 Task: Look for products in the category "Feta" from Mevgal Cheese only.
Action: Mouse moved to (974, 349)
Screenshot: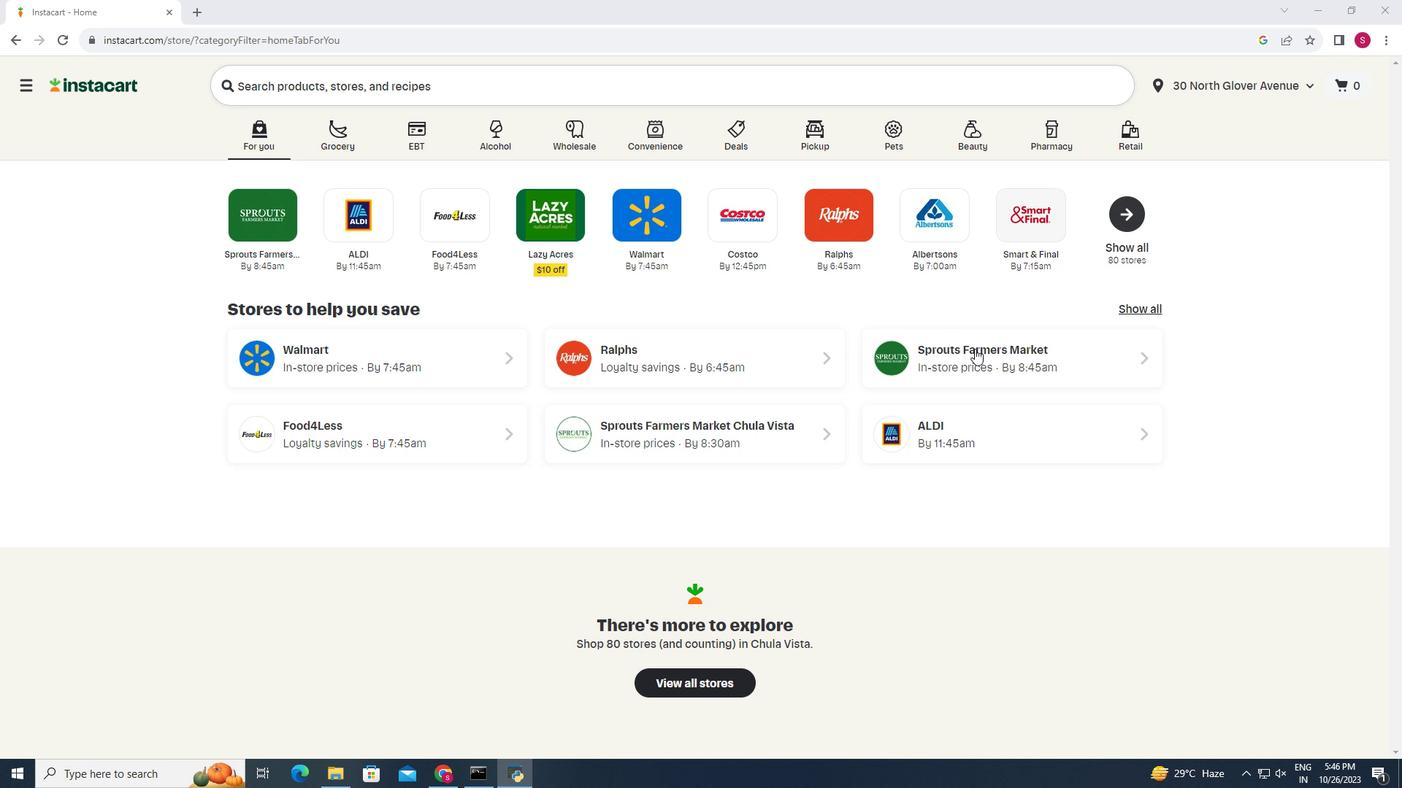 
Action: Mouse pressed left at (974, 349)
Screenshot: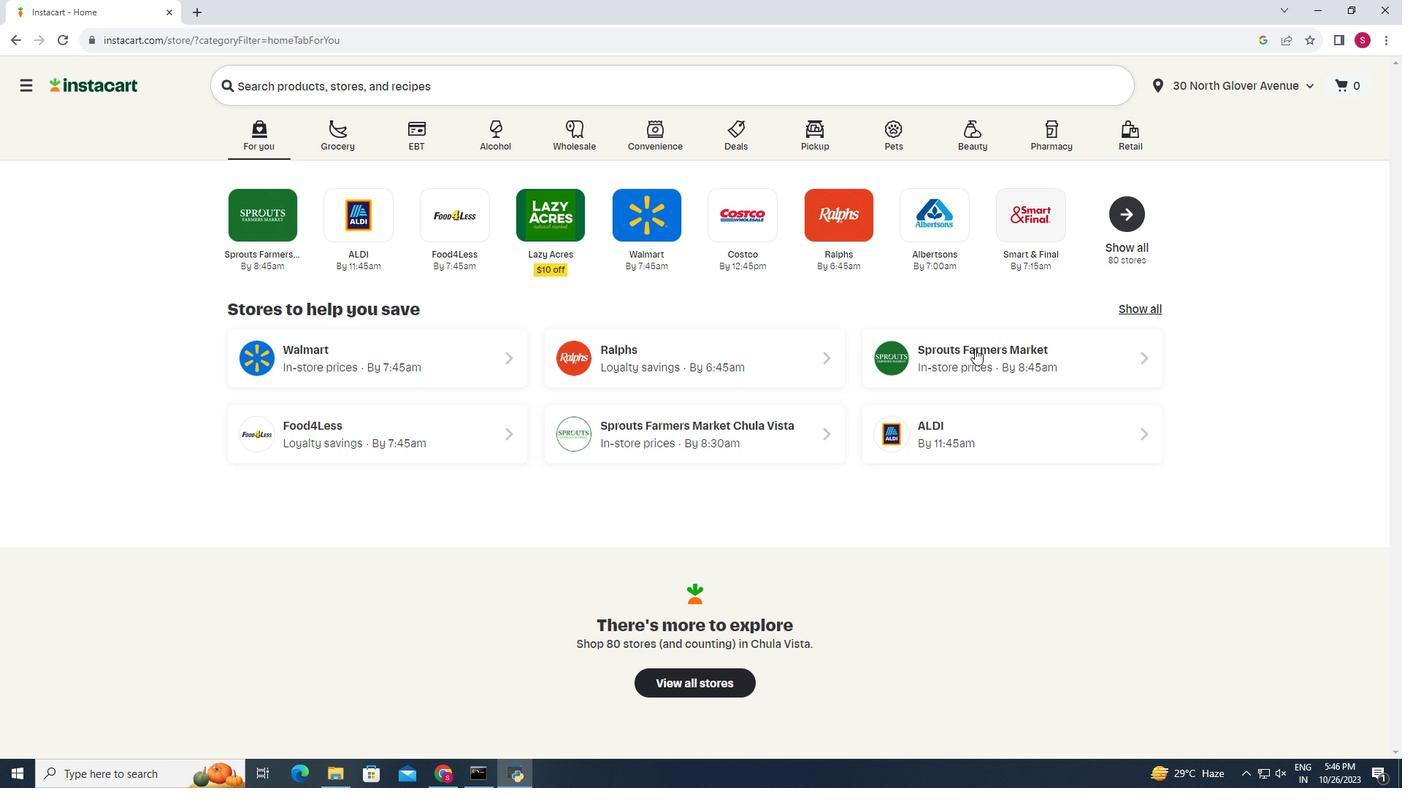 
Action: Mouse moved to (60, 609)
Screenshot: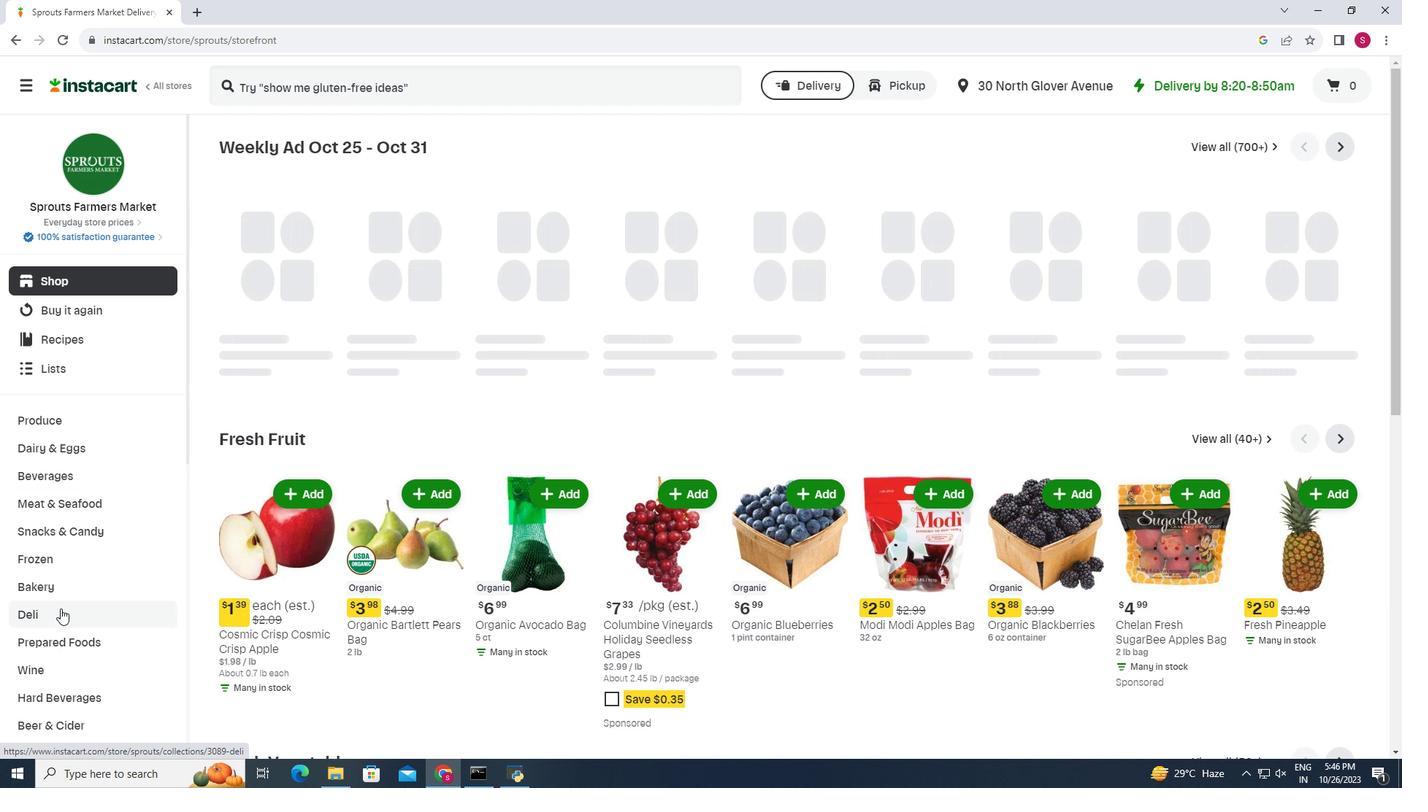 
Action: Mouse pressed left at (60, 609)
Screenshot: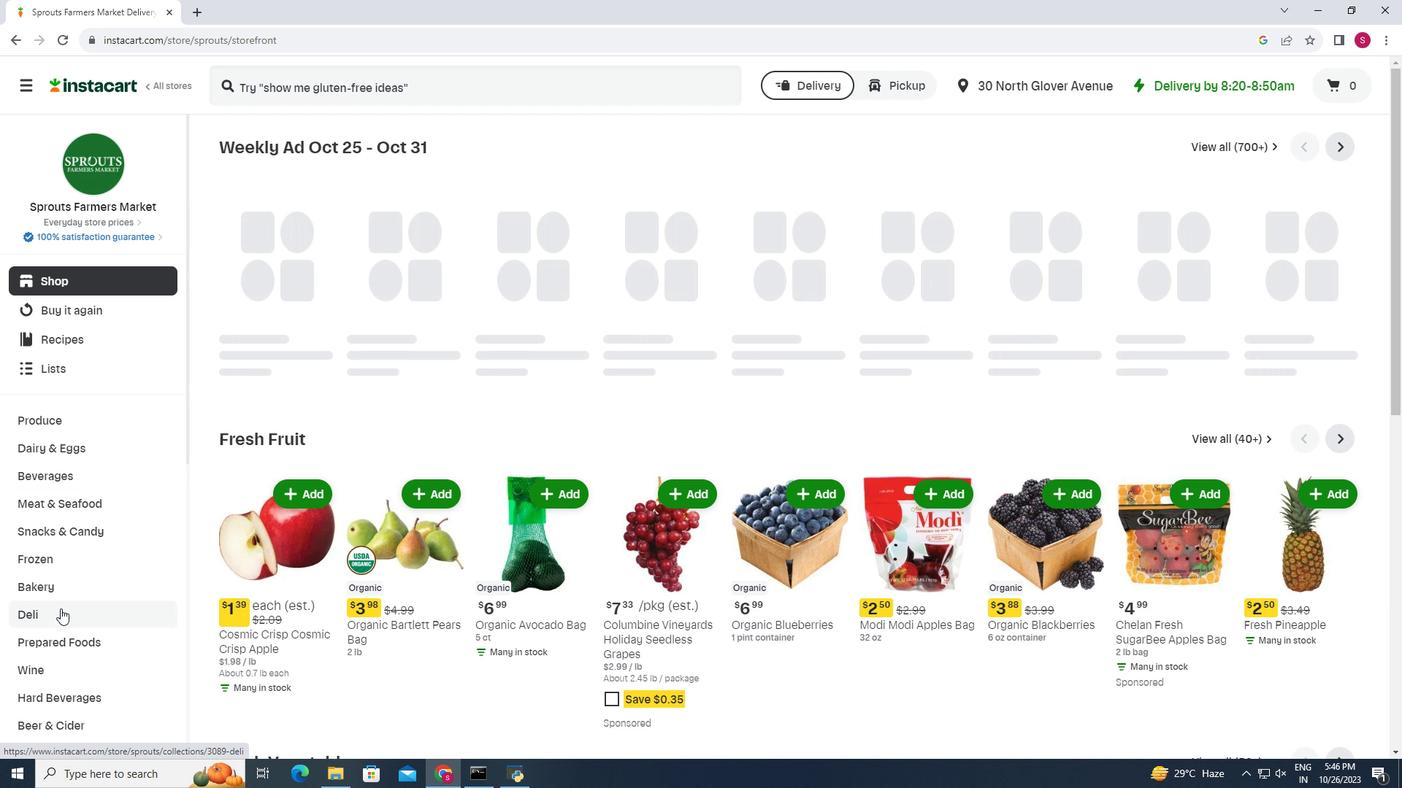 
Action: Mouse moved to (393, 181)
Screenshot: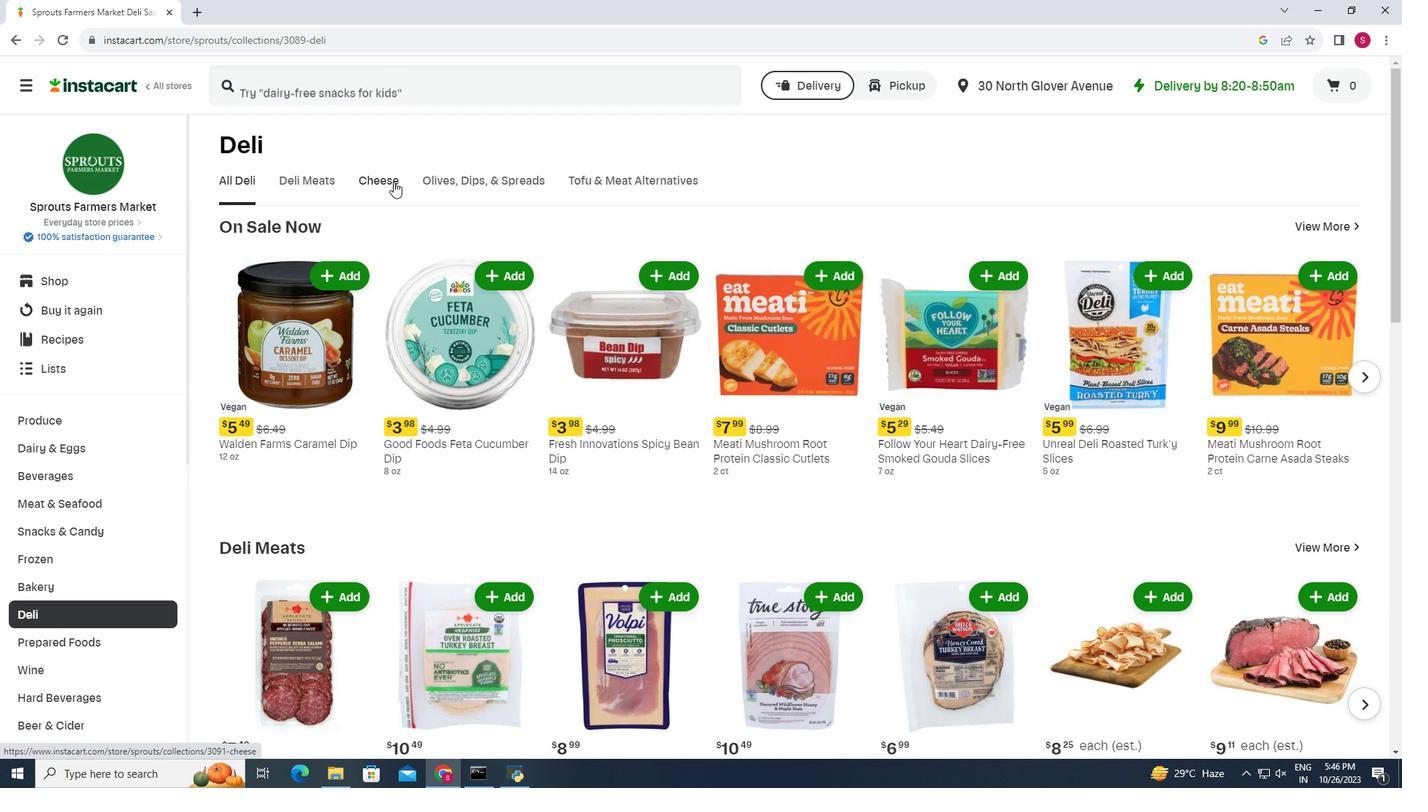
Action: Mouse pressed left at (393, 181)
Screenshot: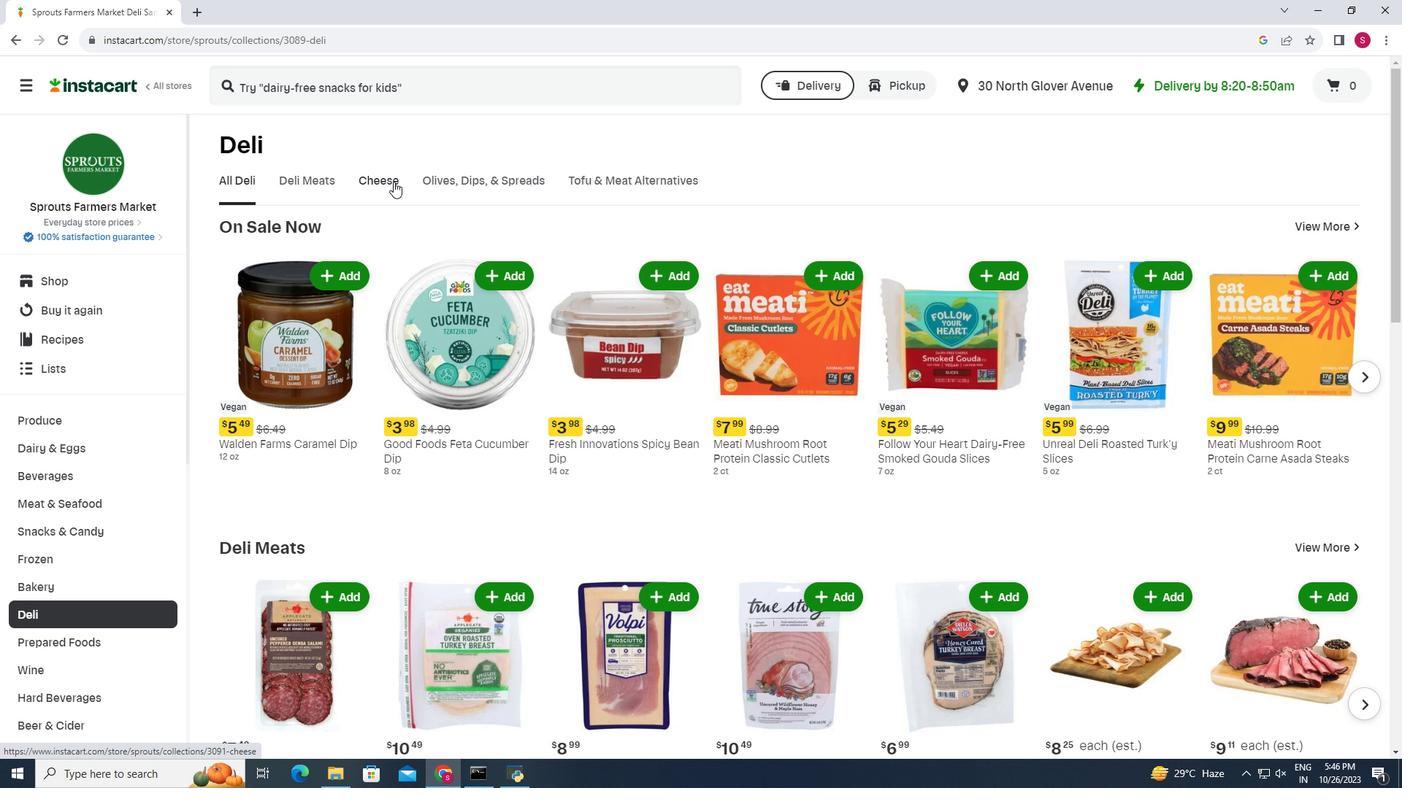 
Action: Mouse moved to (985, 238)
Screenshot: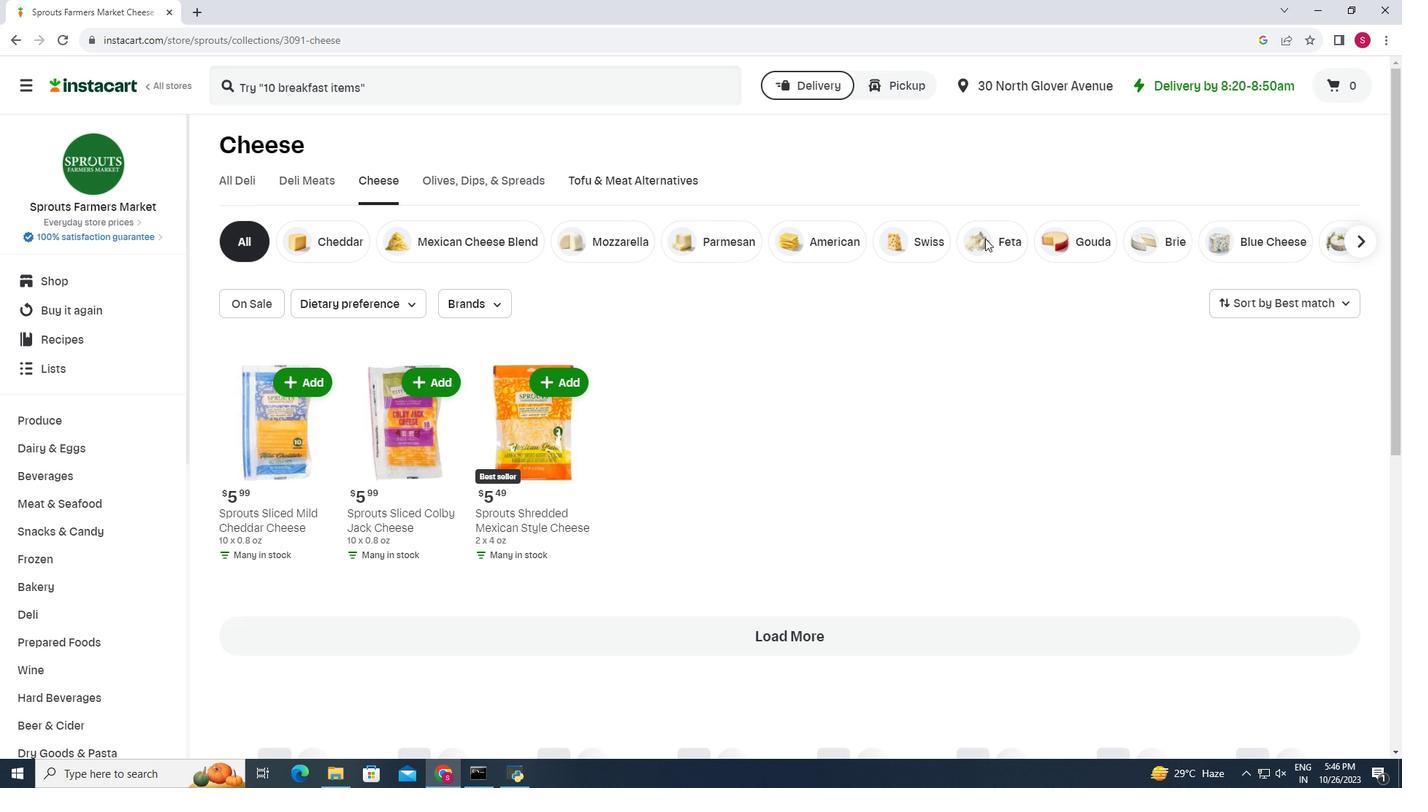 
Action: Mouse pressed left at (985, 238)
Screenshot: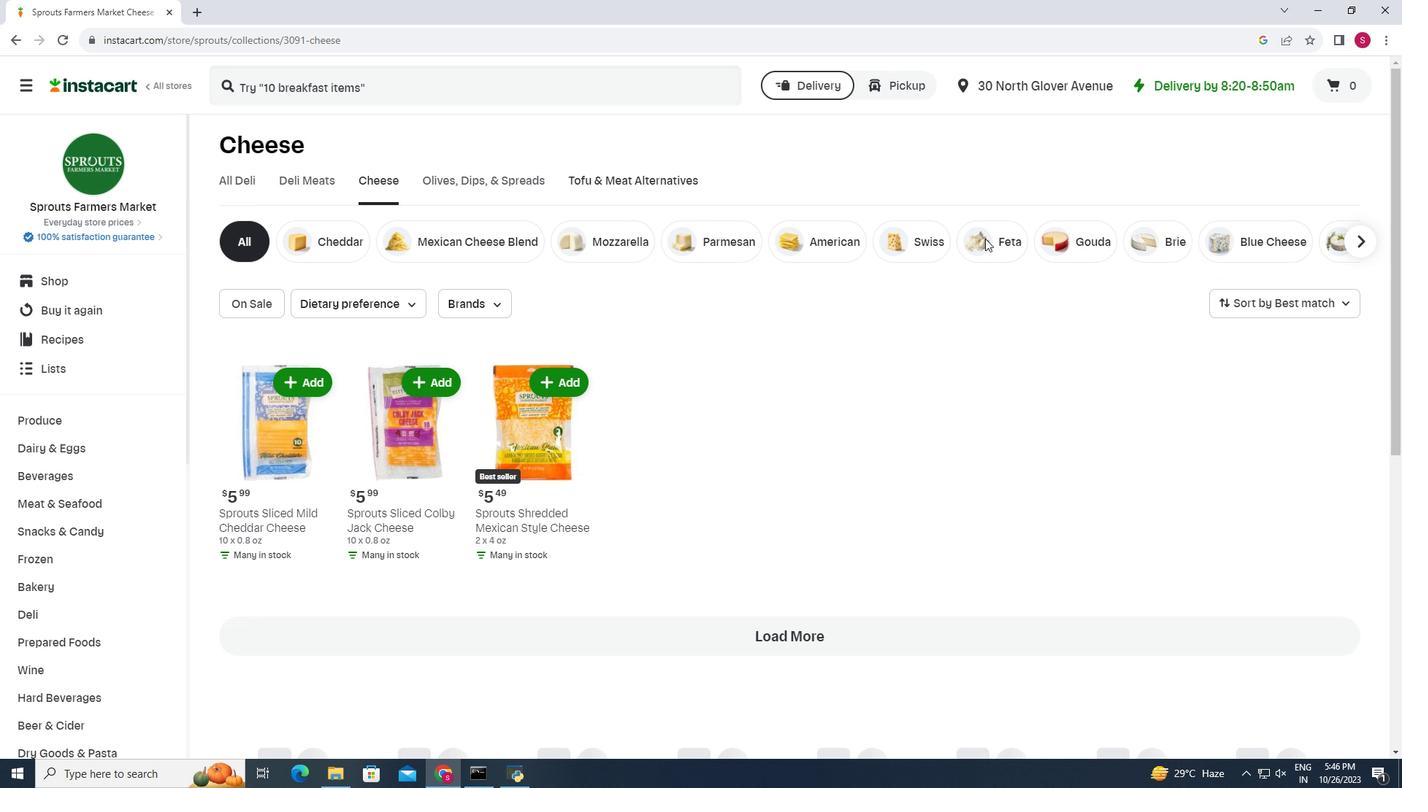 
Action: Mouse moved to (495, 297)
Screenshot: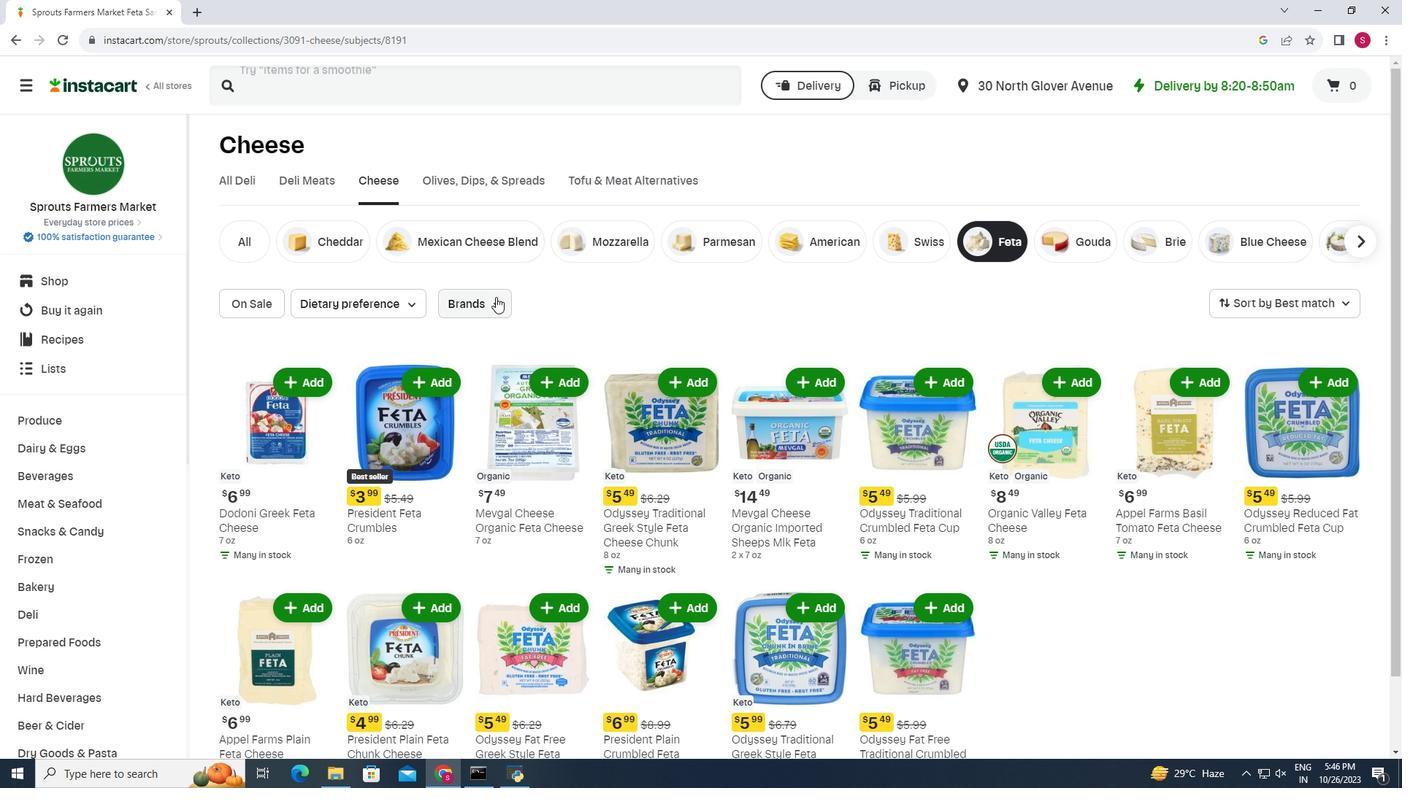 
Action: Mouse pressed left at (495, 297)
Screenshot: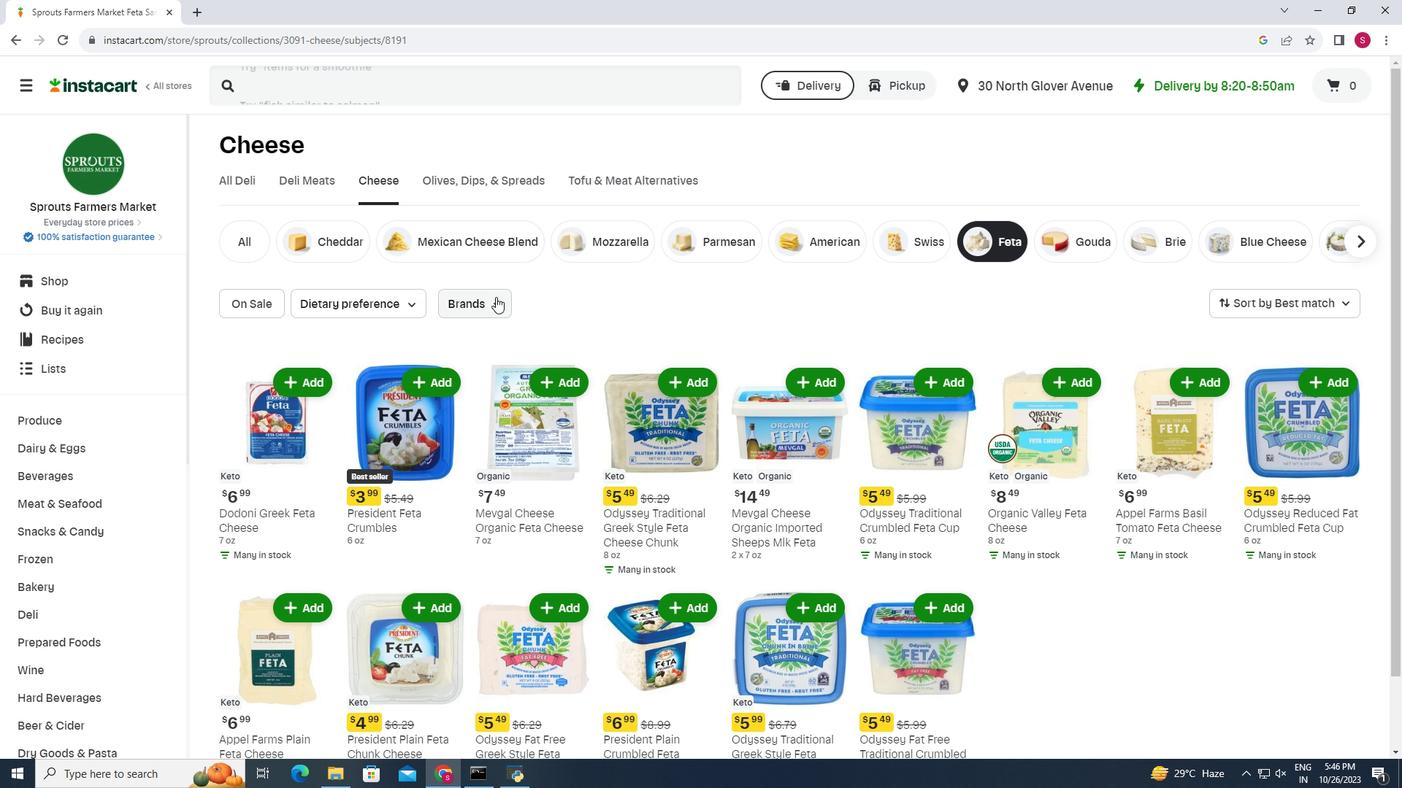 
Action: Mouse moved to (460, 409)
Screenshot: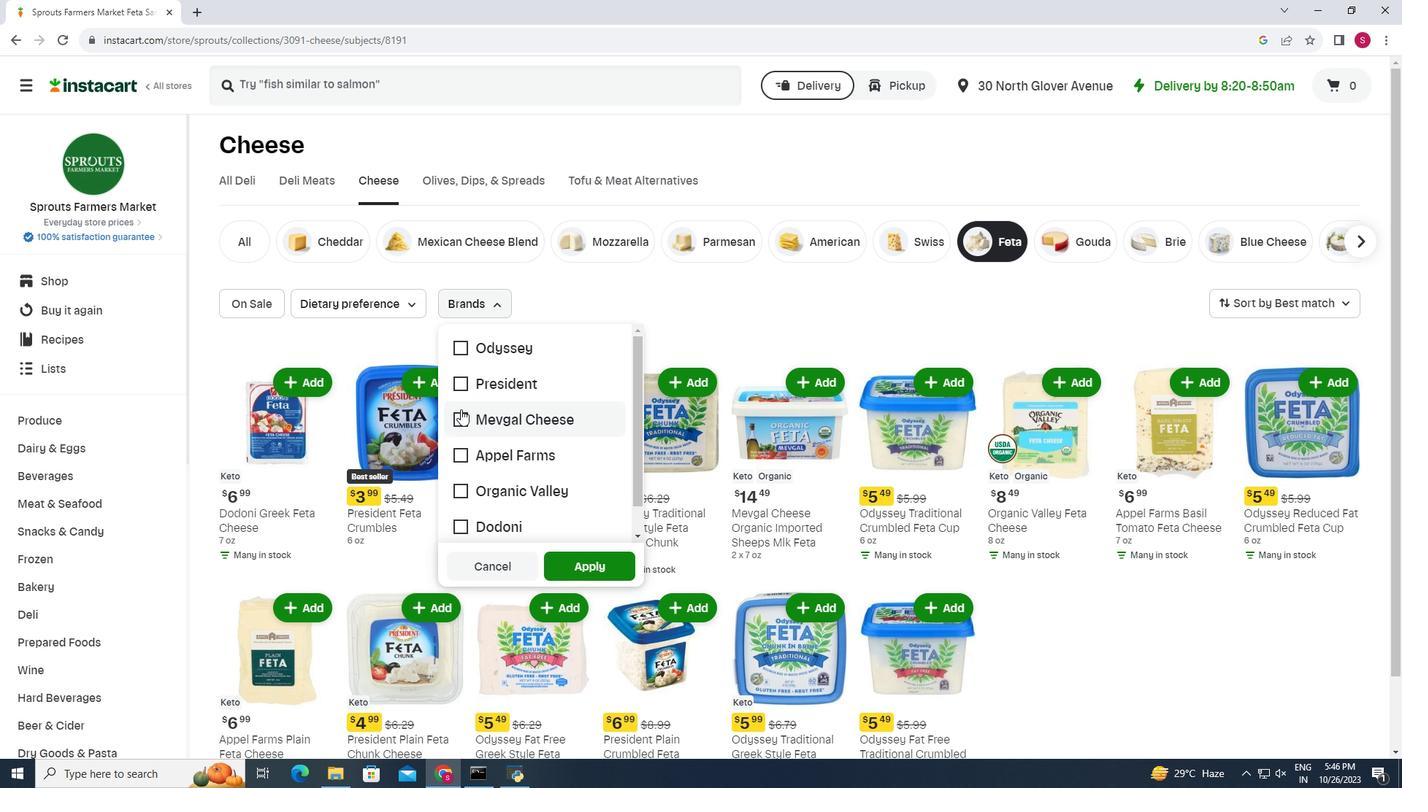 
Action: Mouse pressed left at (460, 409)
Screenshot: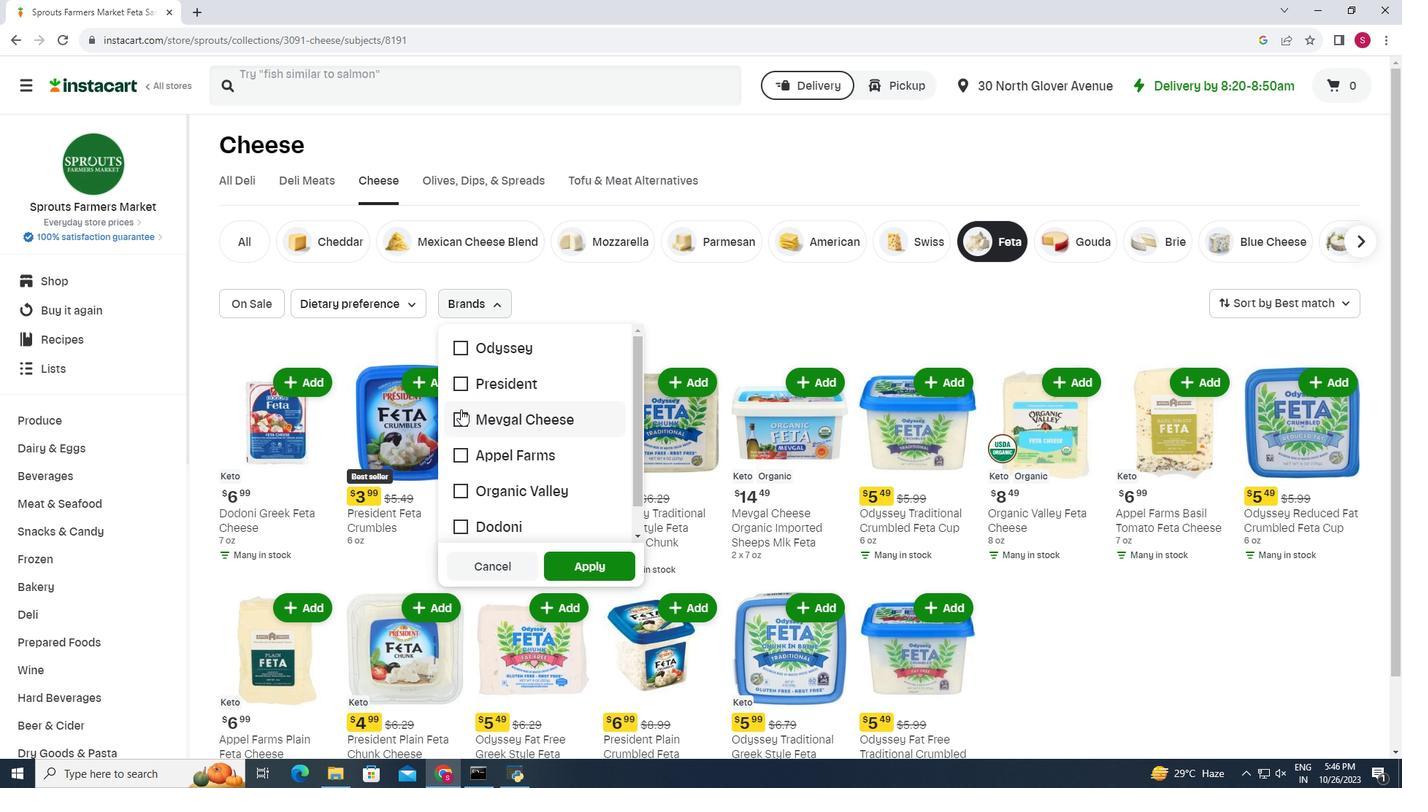 
Action: Mouse moved to (584, 565)
Screenshot: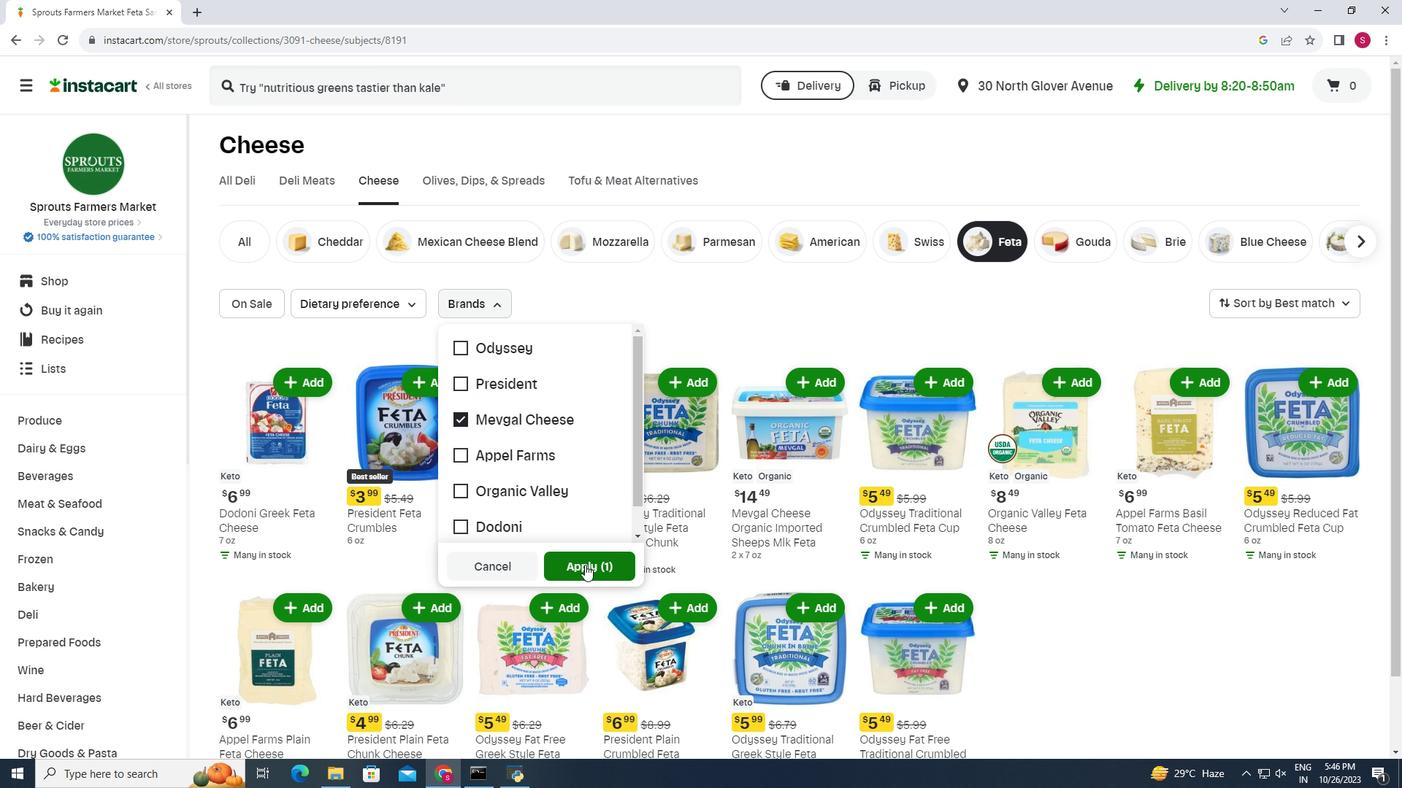 
Action: Mouse pressed left at (584, 565)
Screenshot: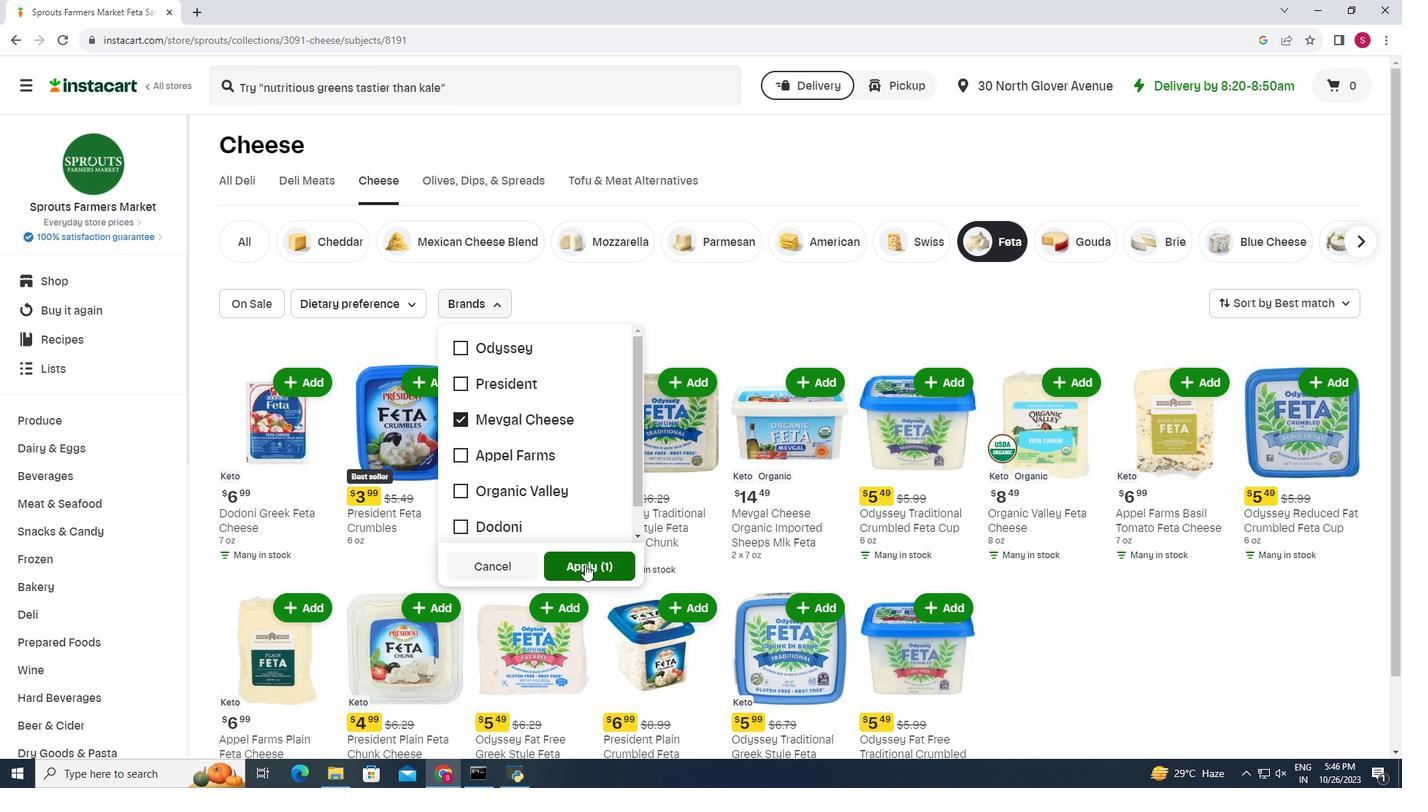 
Action: Mouse moved to (724, 351)
Screenshot: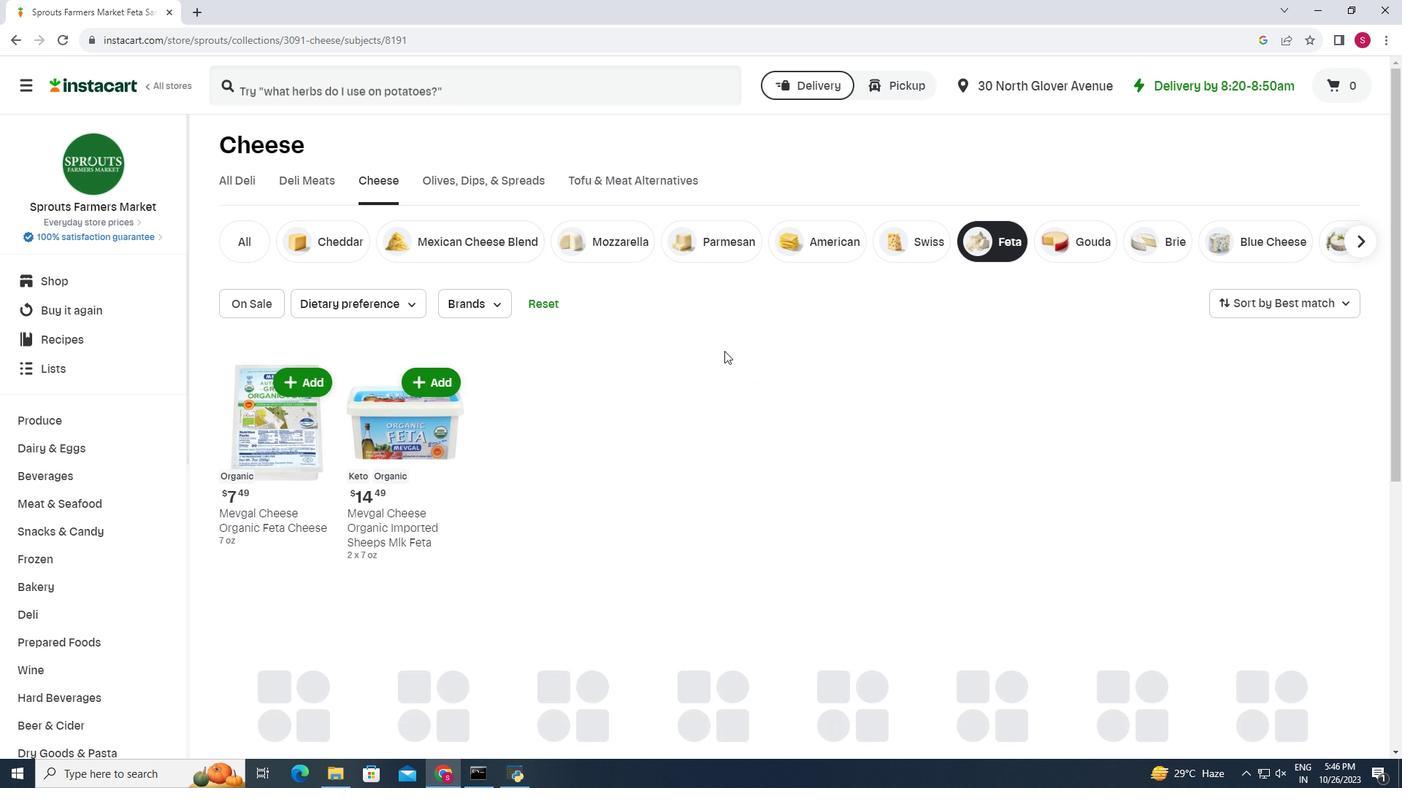 
